 Task: Clear all the profiles from memory.
Action: Mouse moved to (1002, 15)
Screenshot: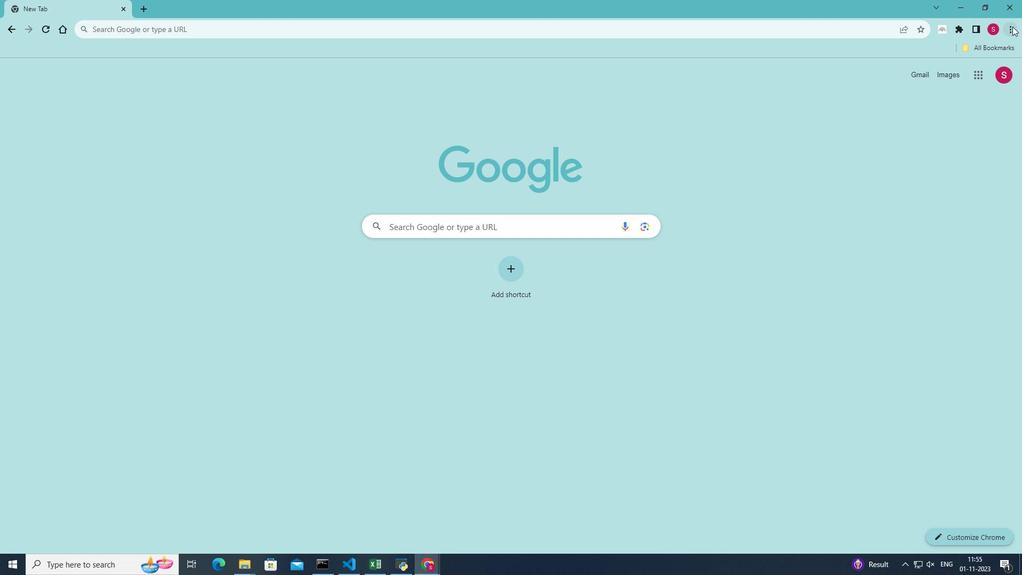 
Action: Mouse pressed left at (1002, 15)
Screenshot: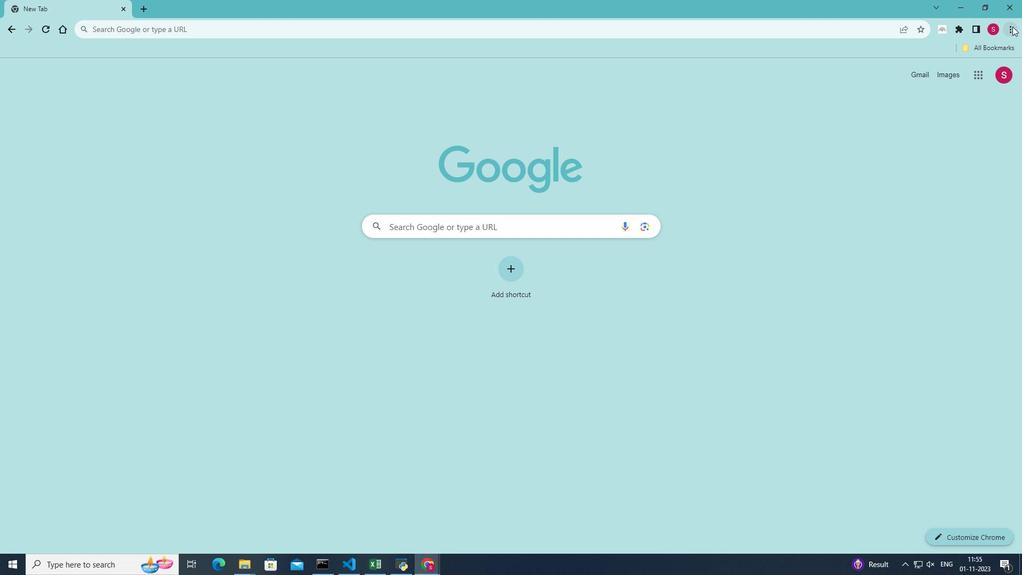 
Action: Mouse moved to (899, 179)
Screenshot: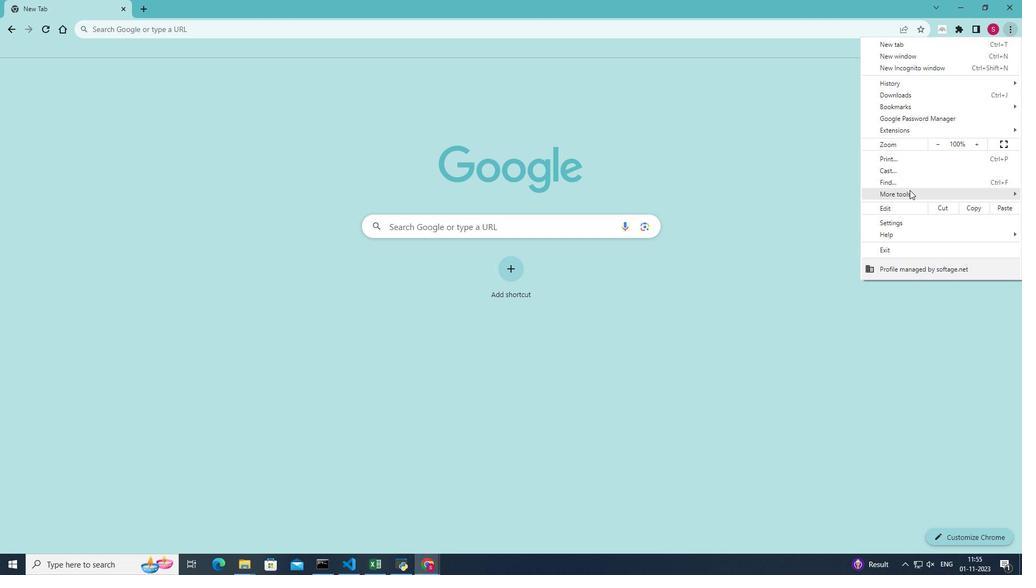 
Action: Mouse pressed left at (899, 179)
Screenshot: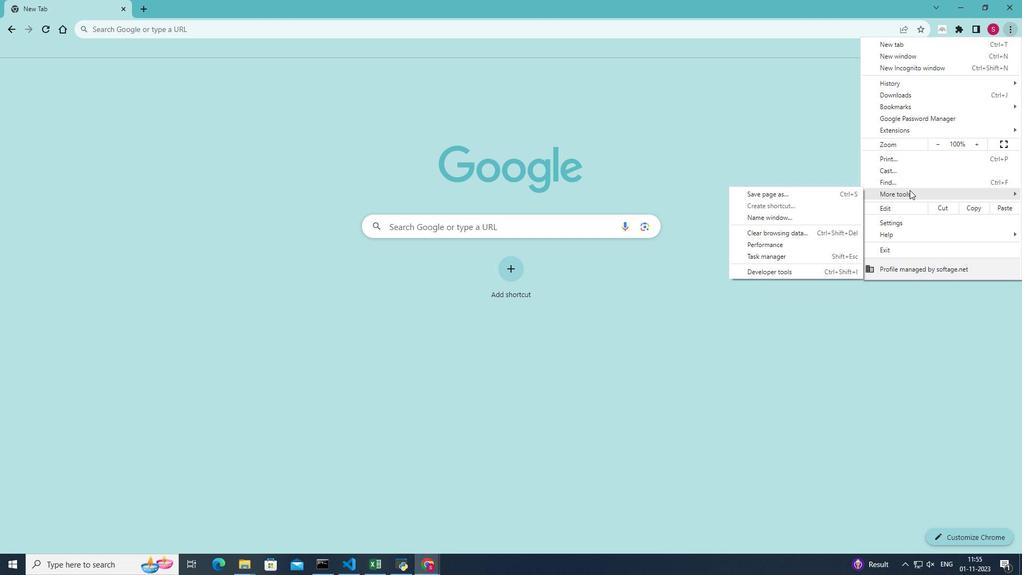 
Action: Mouse moved to (783, 261)
Screenshot: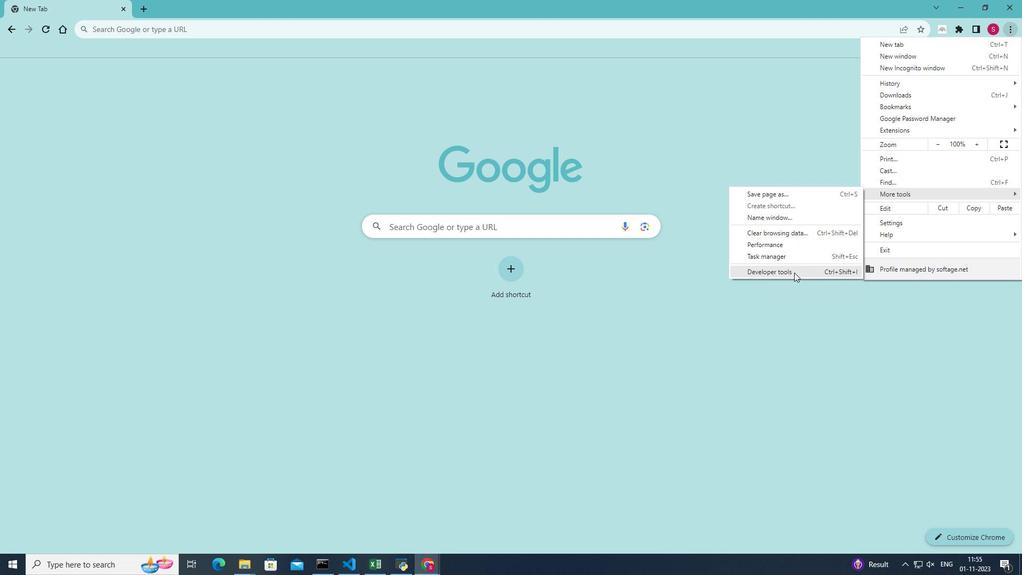 
Action: Mouse pressed left at (783, 261)
Screenshot: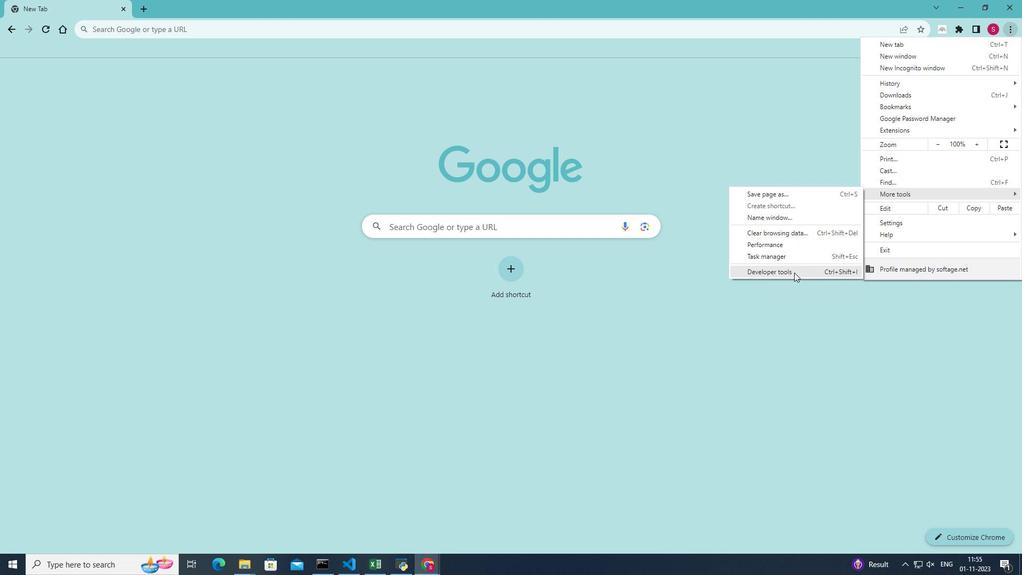 
Action: Mouse moved to (825, 50)
Screenshot: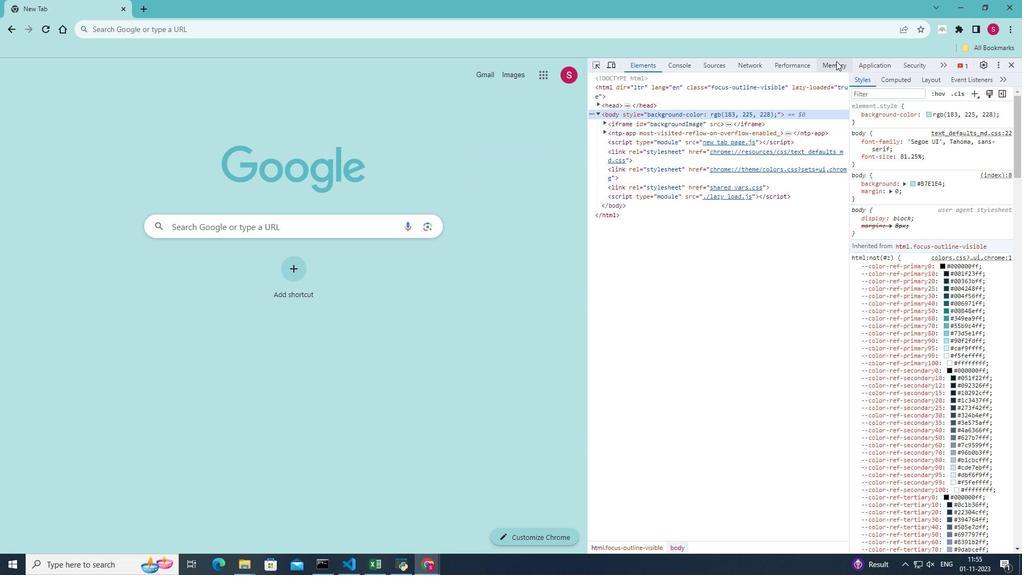 
Action: Mouse pressed left at (825, 50)
Screenshot: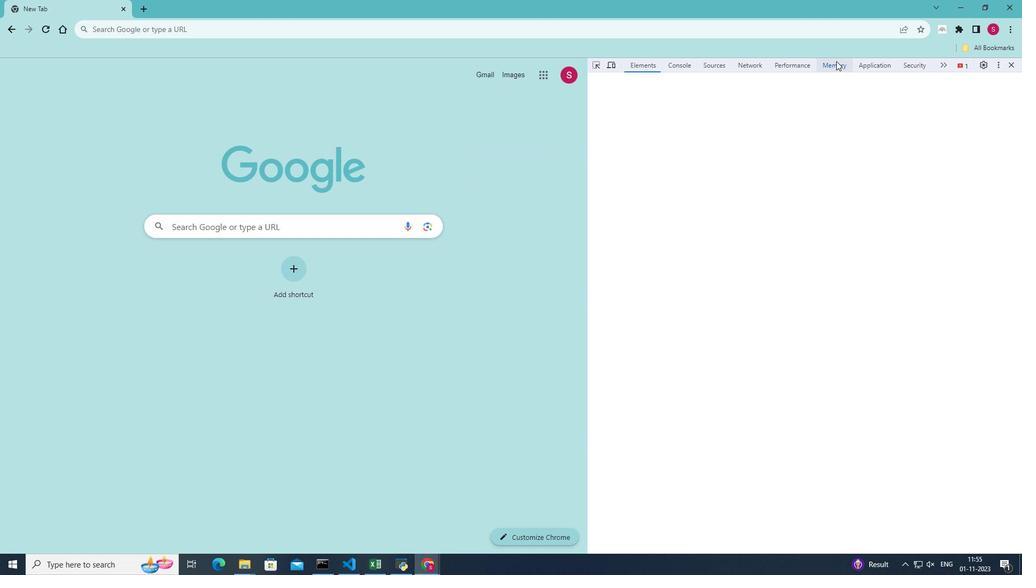 
Action: Mouse moved to (718, 527)
Screenshot: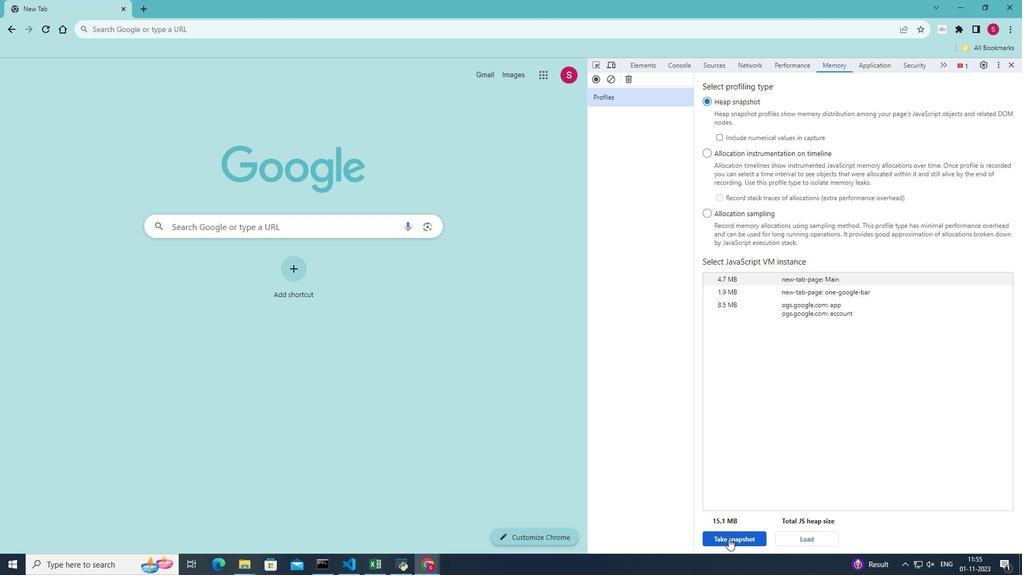 
Action: Mouse pressed left at (718, 527)
Screenshot: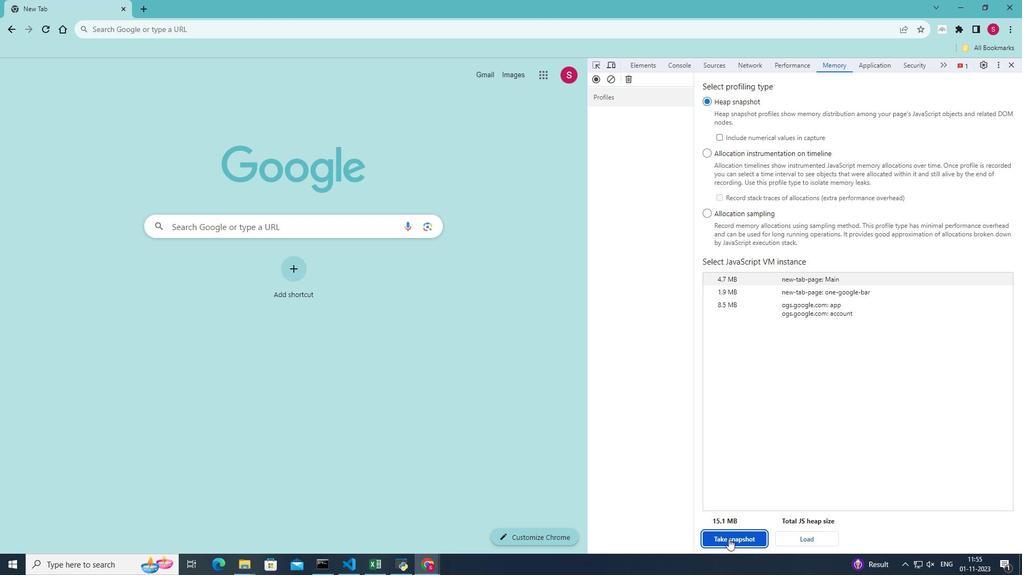 
Action: Mouse moved to (599, 68)
Screenshot: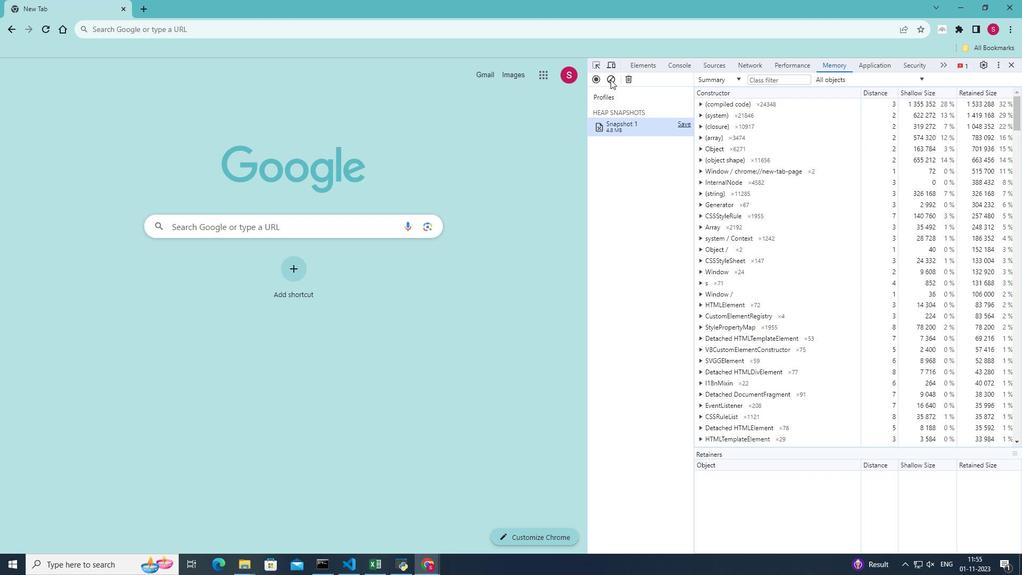 
Action: Mouse pressed left at (599, 68)
Screenshot: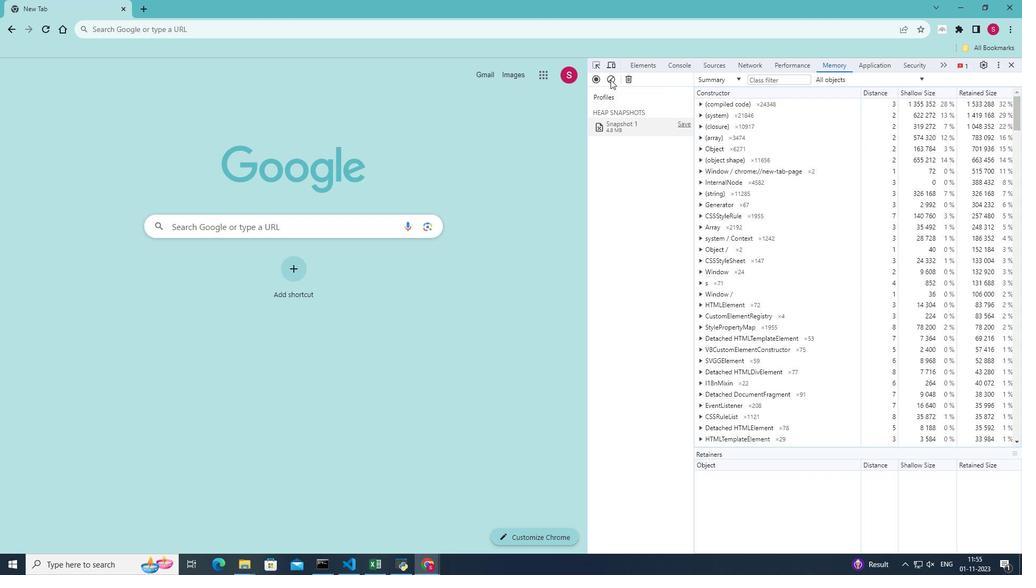 
